 Task: Add 6748547853 as a phone number in the contact info.
Action: Mouse moved to (774, 101)
Screenshot: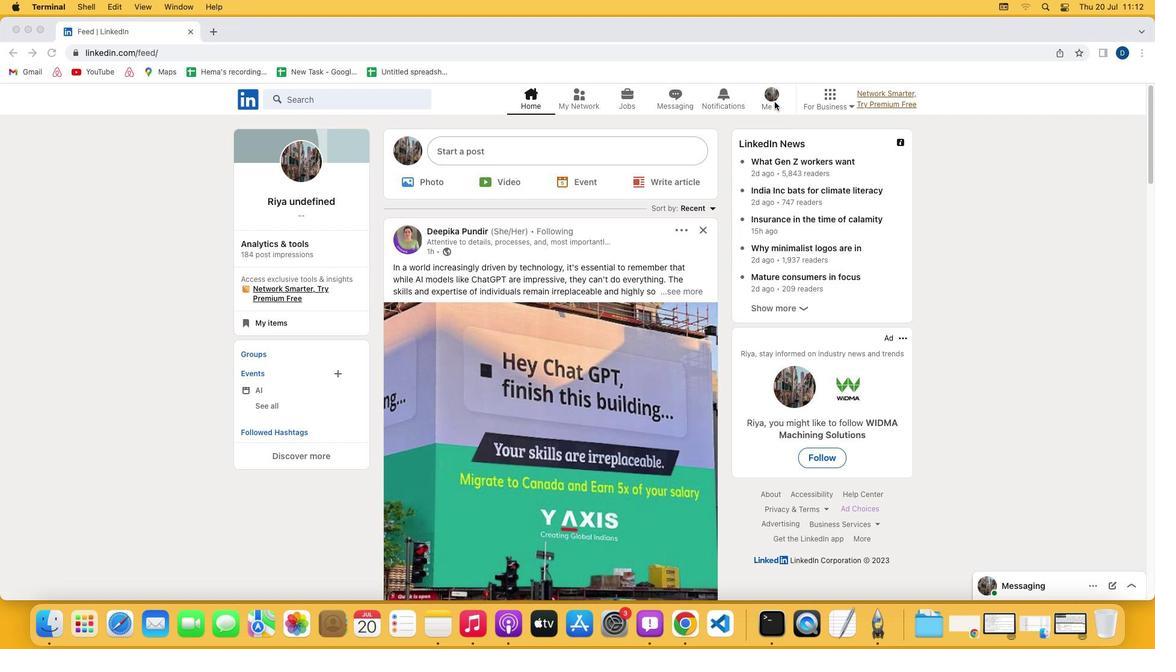 
Action: Mouse pressed left at (774, 101)
Screenshot: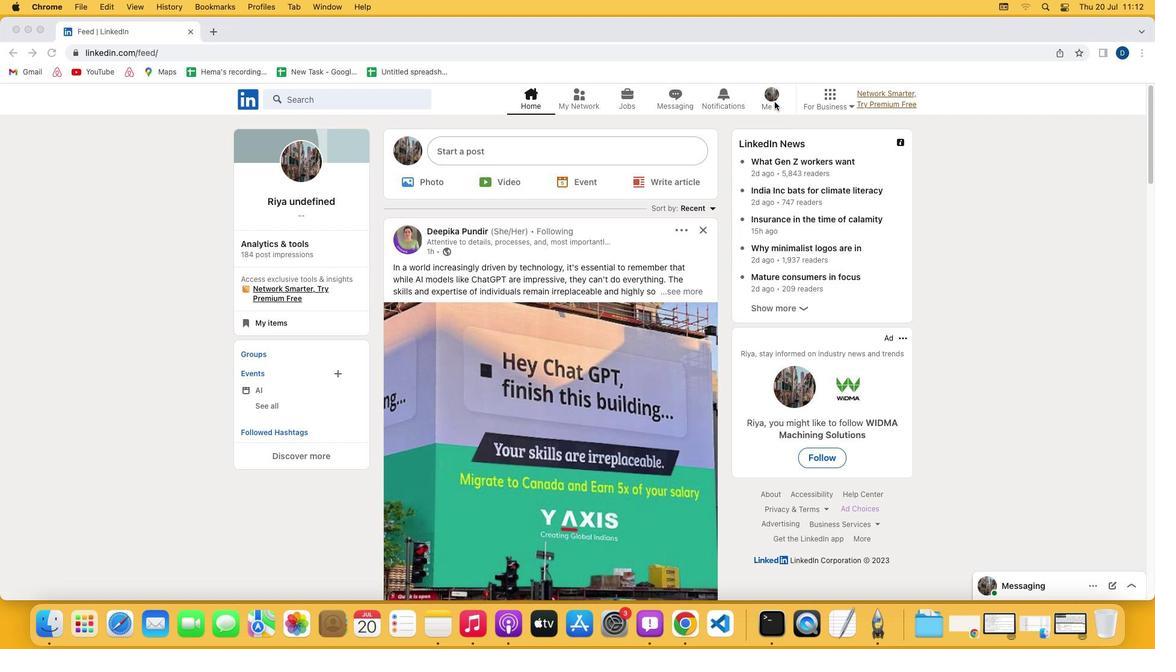 
Action: Mouse moved to (775, 104)
Screenshot: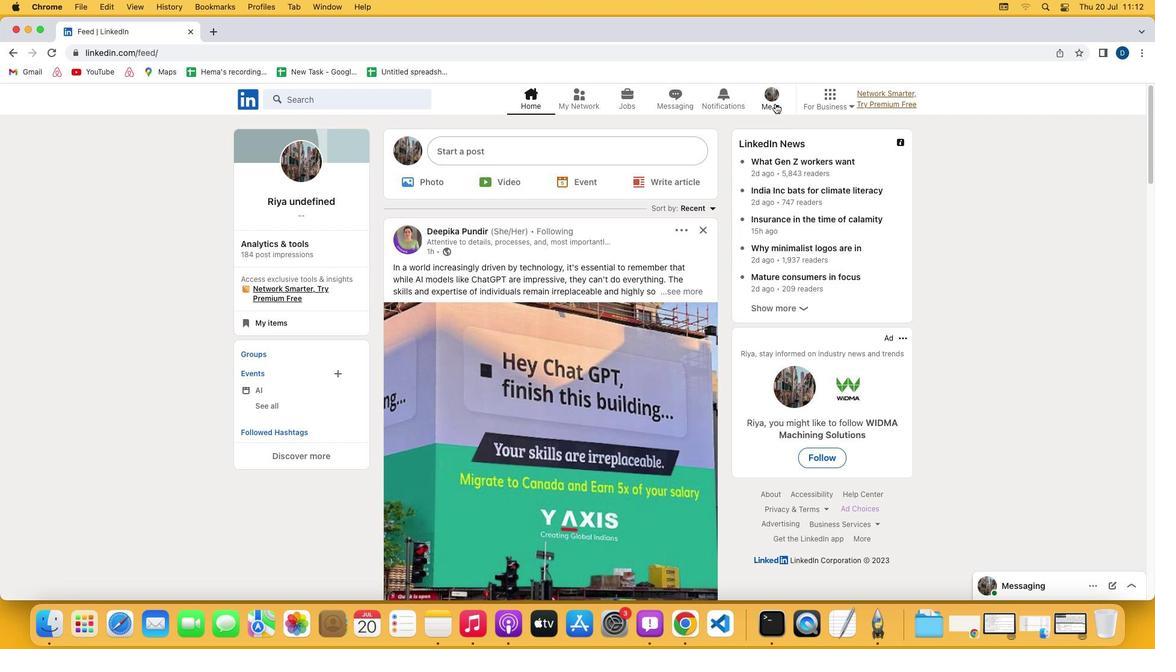 
Action: Mouse pressed left at (775, 104)
Screenshot: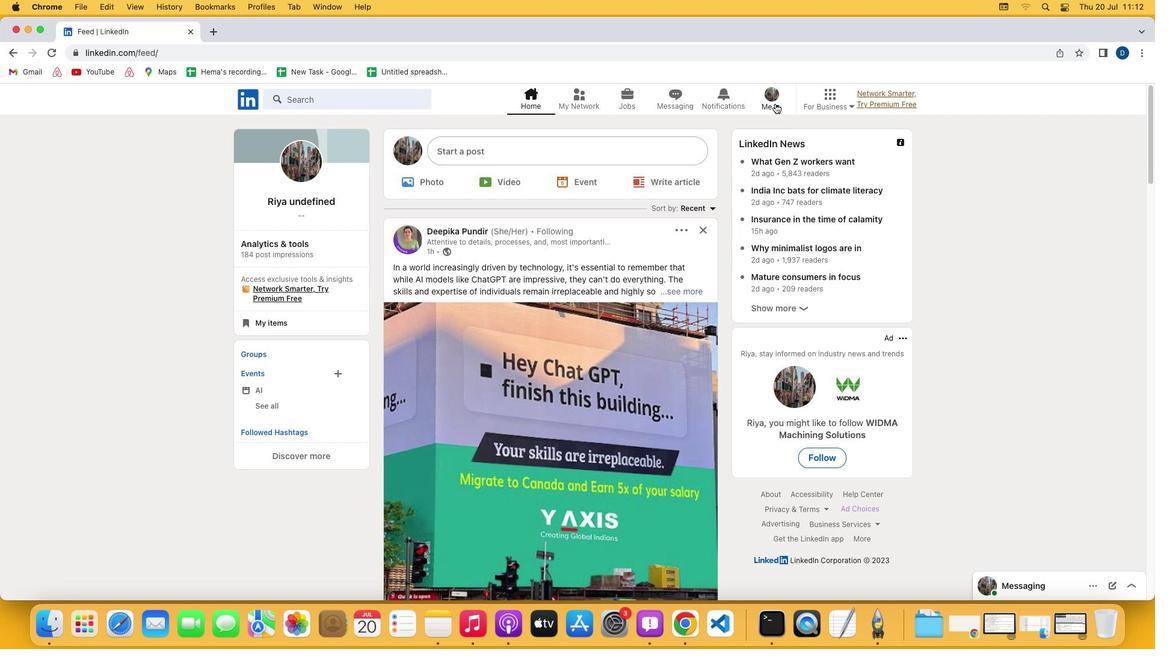 
Action: Mouse moved to (755, 167)
Screenshot: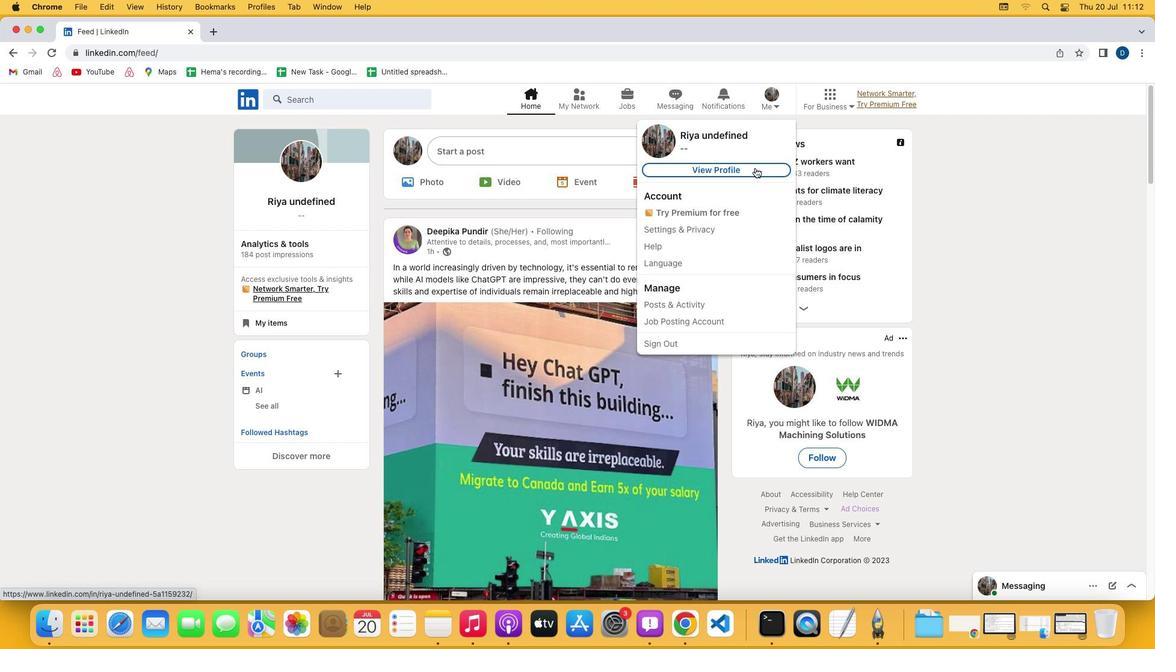 
Action: Mouse pressed left at (755, 167)
Screenshot: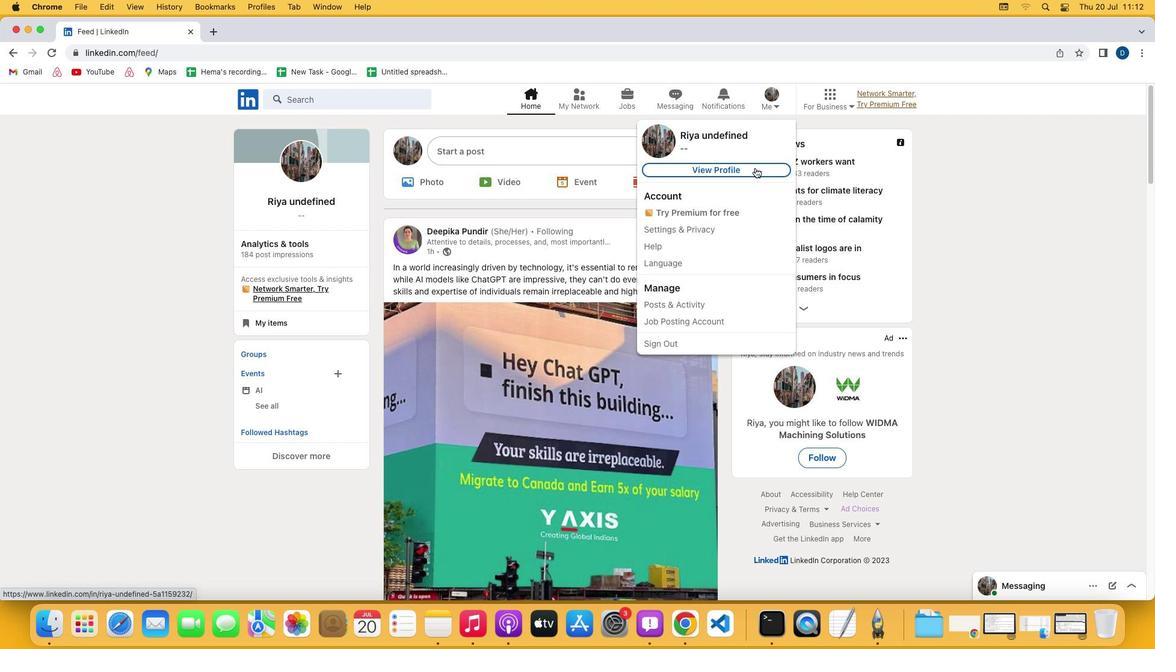 
Action: Mouse moved to (371, 409)
Screenshot: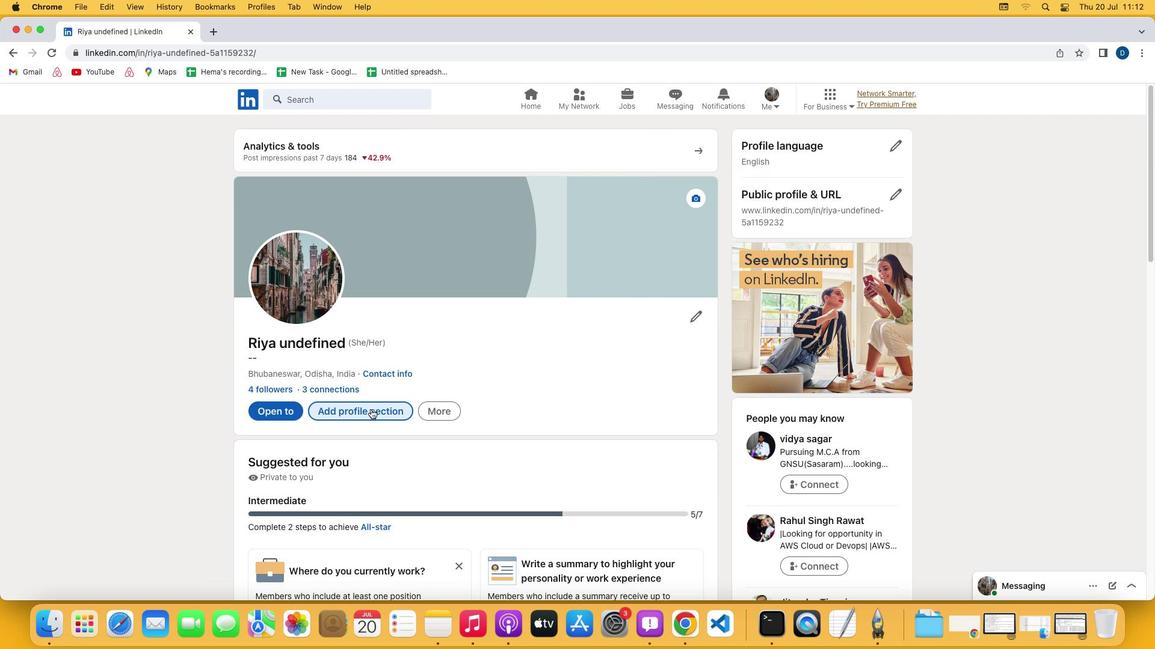
Action: Mouse pressed left at (371, 409)
Screenshot: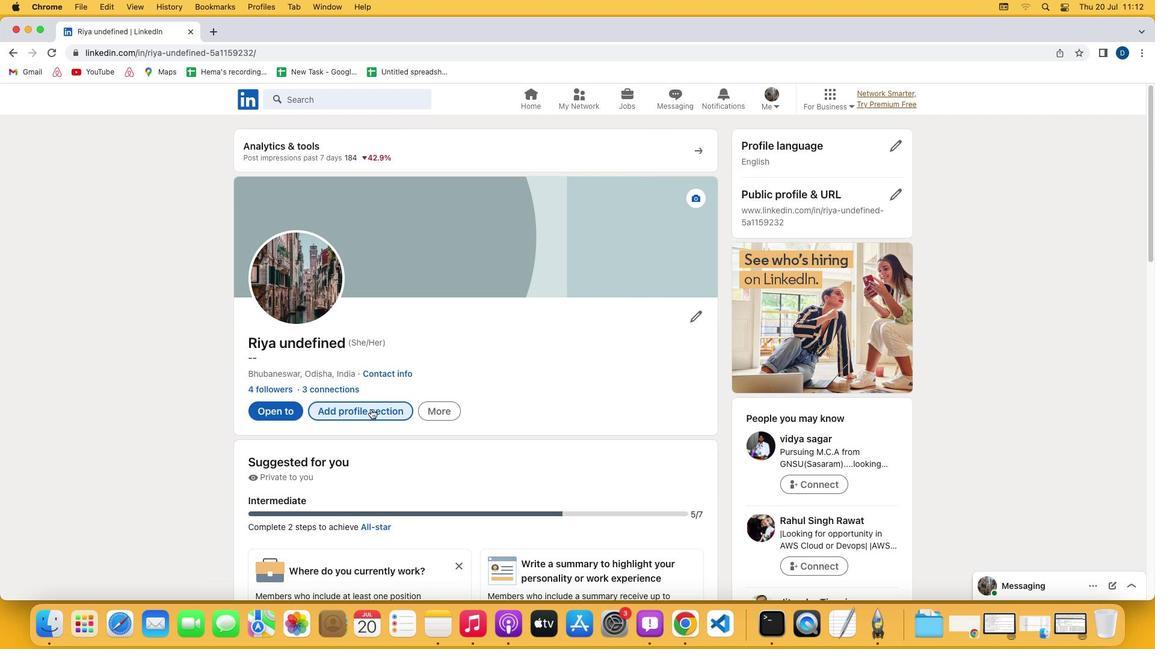 
Action: Mouse moved to (450, 380)
Screenshot: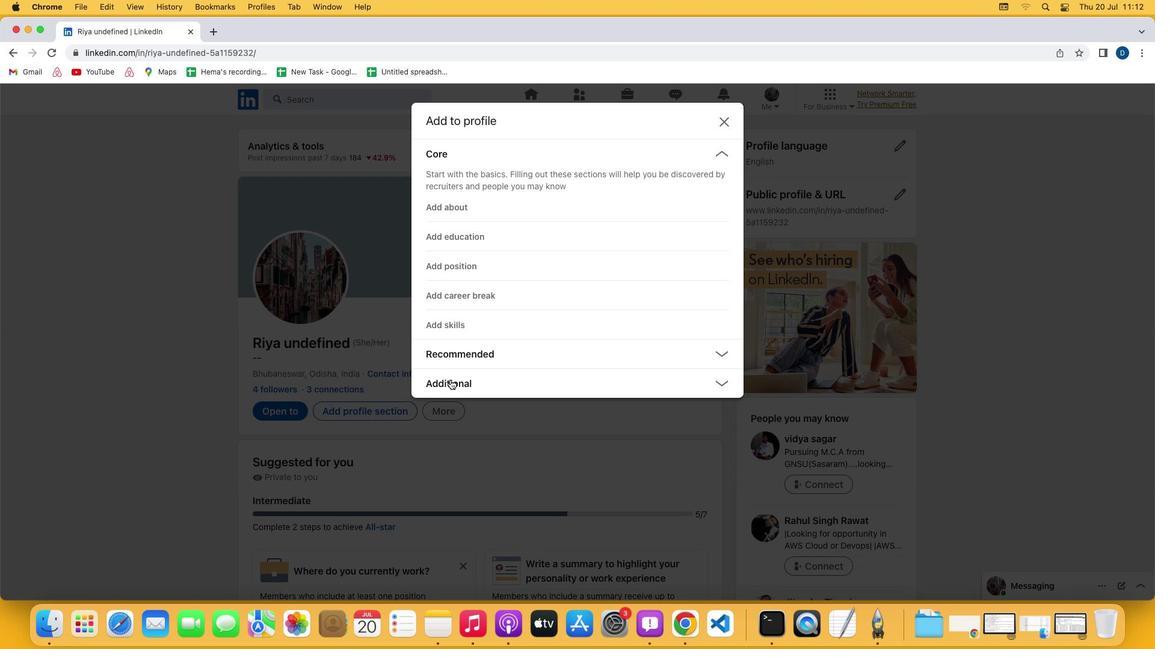 
Action: Mouse pressed left at (450, 380)
Screenshot: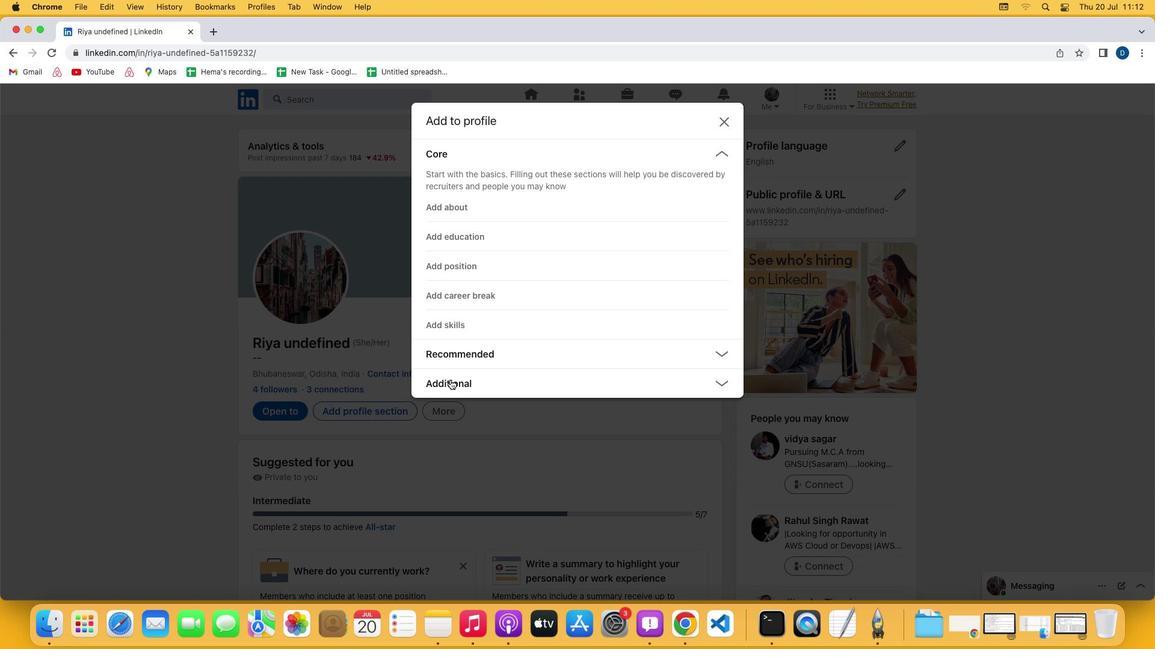 
Action: Mouse moved to (451, 499)
Screenshot: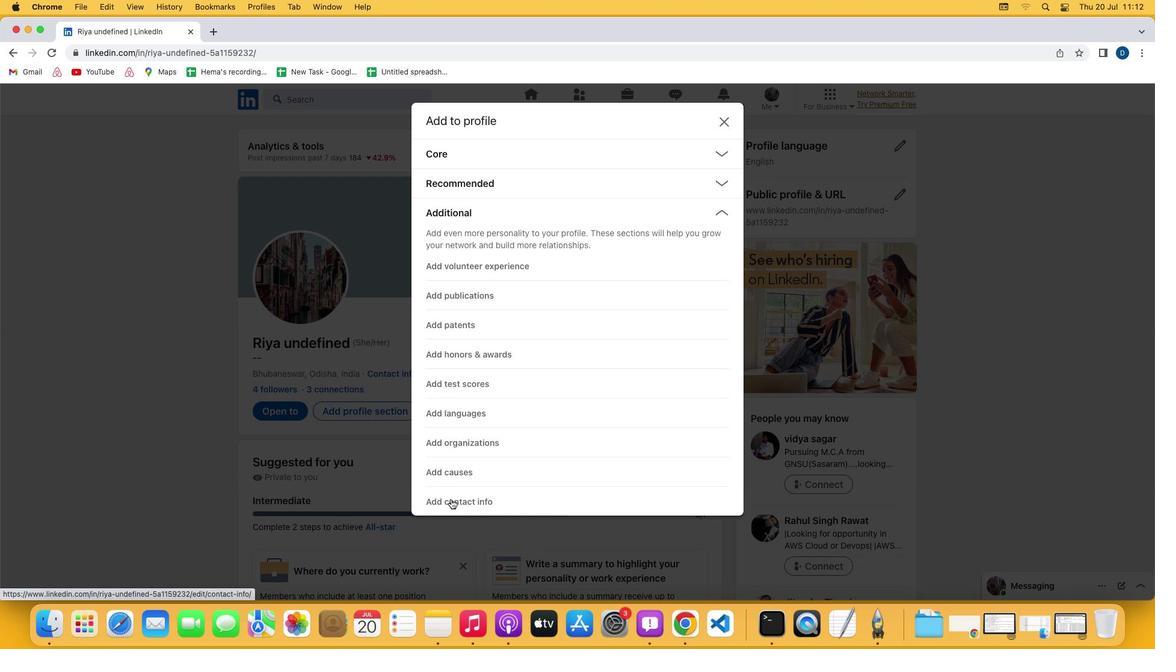 
Action: Mouse pressed left at (451, 499)
Screenshot: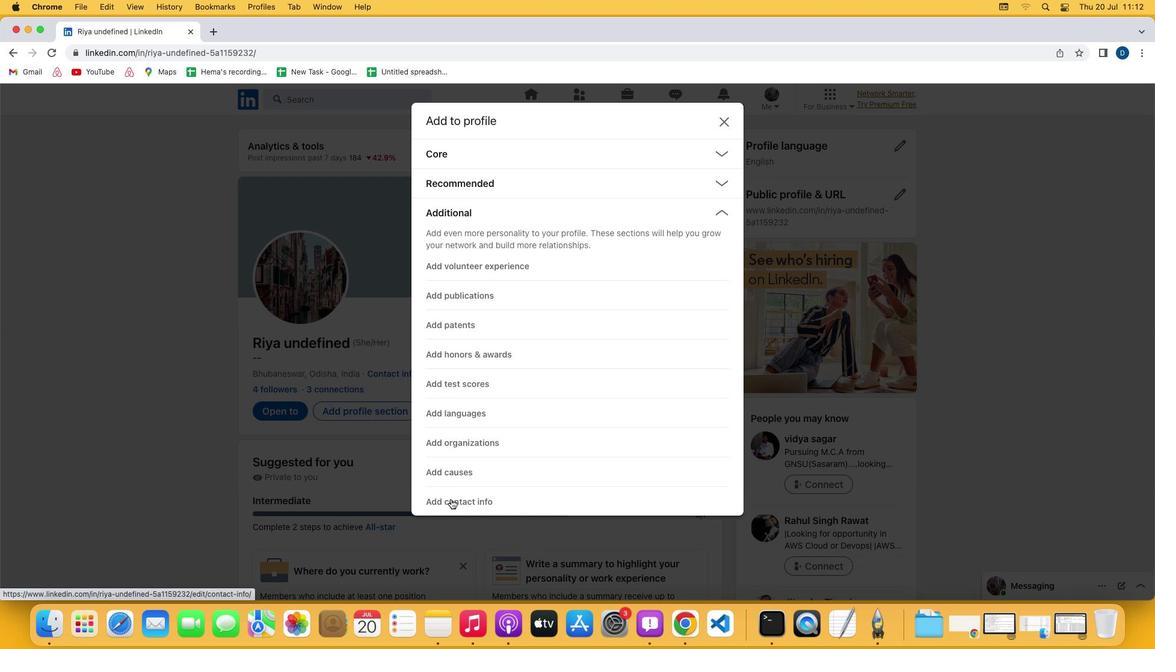 
Action: Mouse moved to (487, 290)
Screenshot: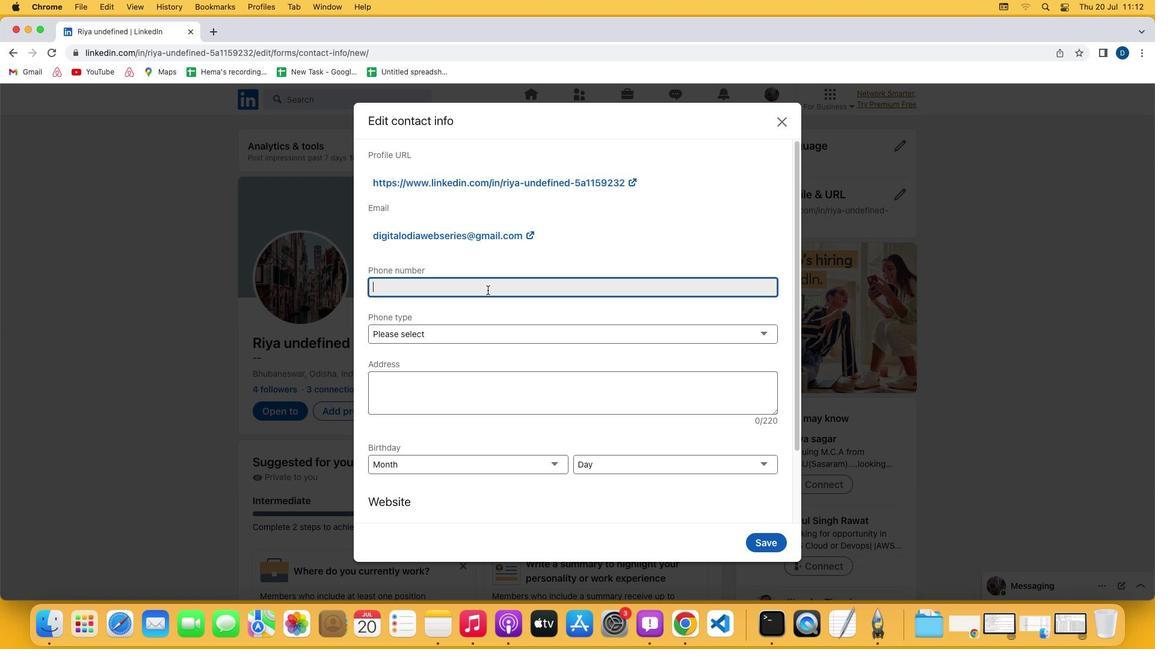 
Action: Mouse pressed left at (487, 290)
Screenshot: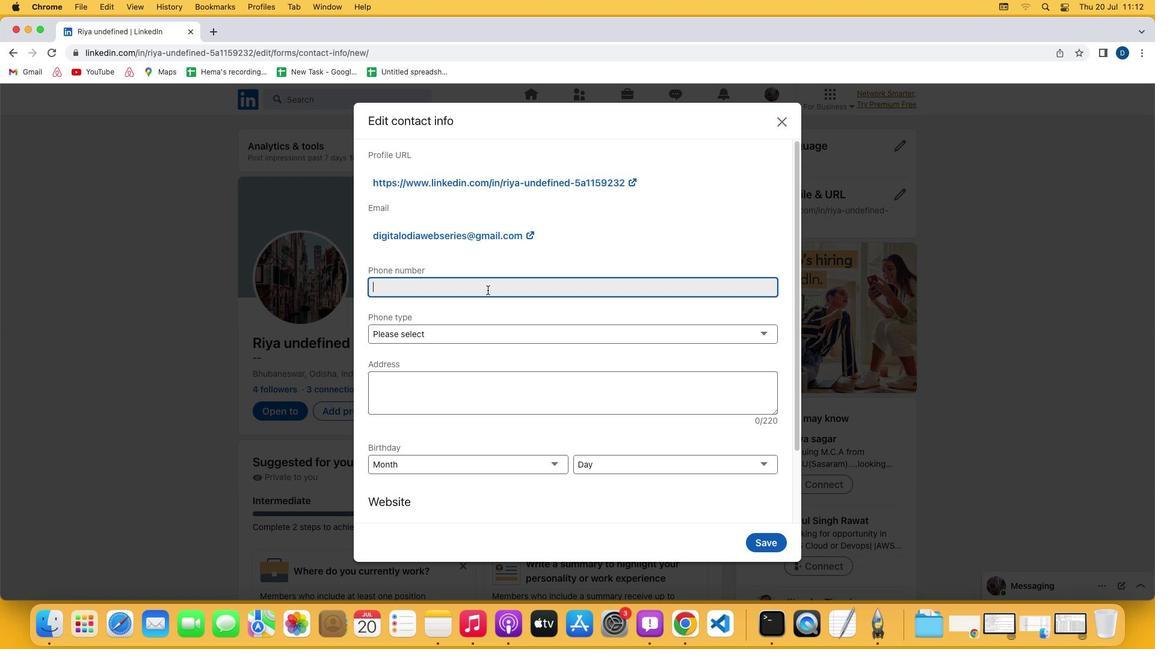 
Action: Mouse moved to (503, 465)
Screenshot: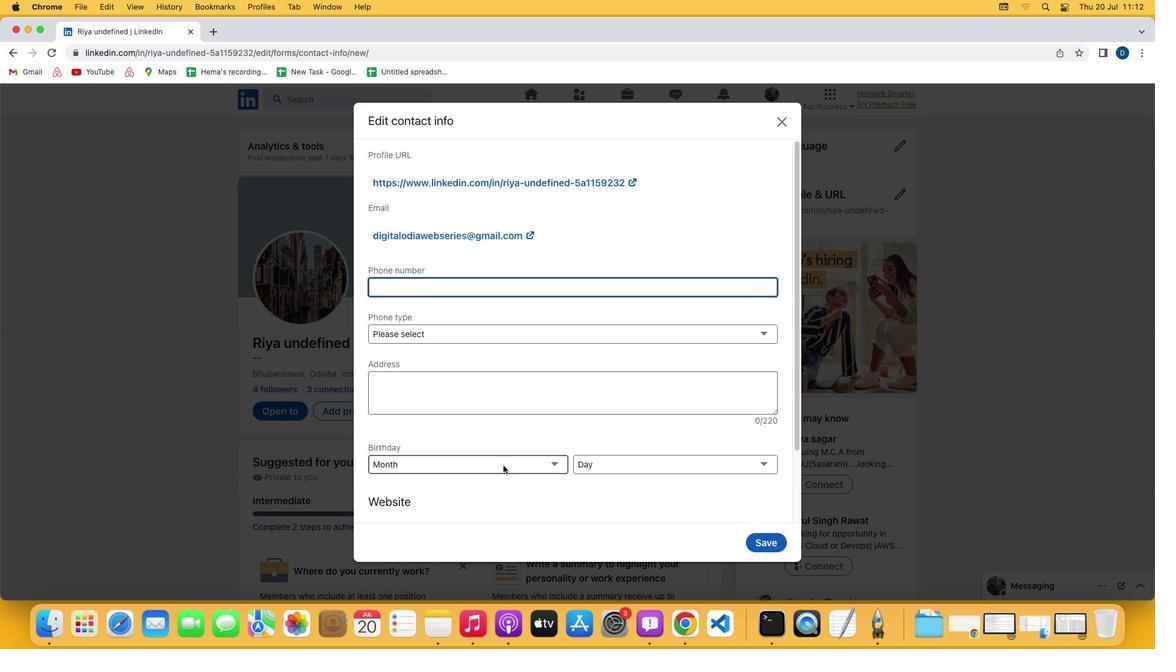 
Action: Key pressed '6''7''4''8''5''4''7''8''5''3'
Screenshot: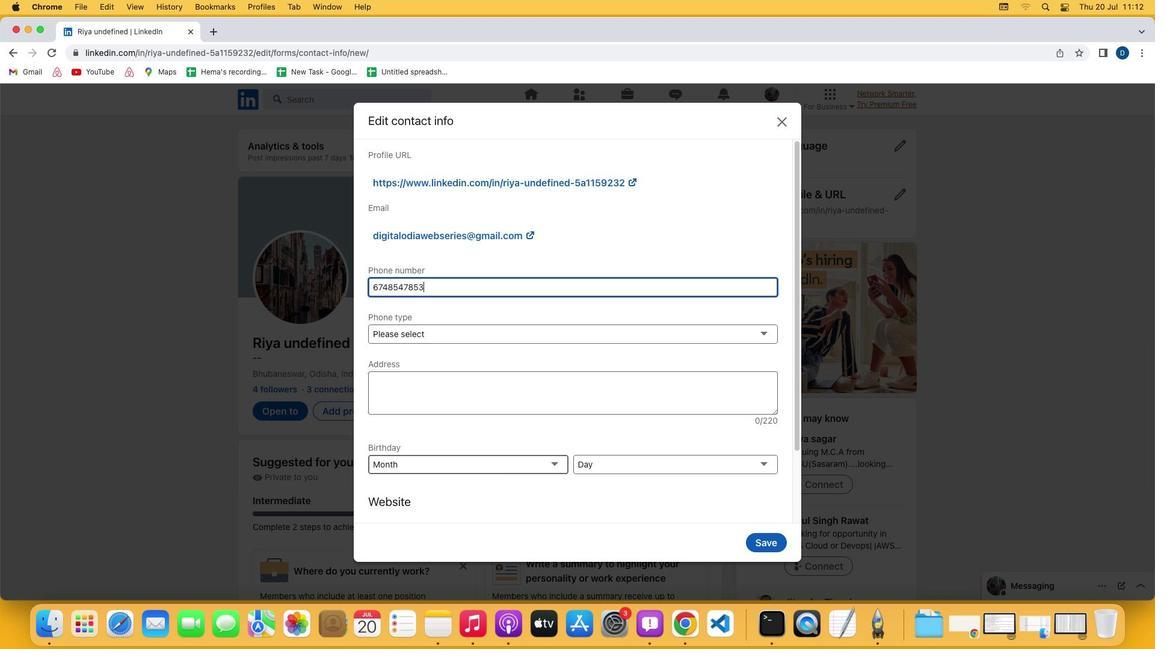 
Action: Mouse moved to (675, 308)
Screenshot: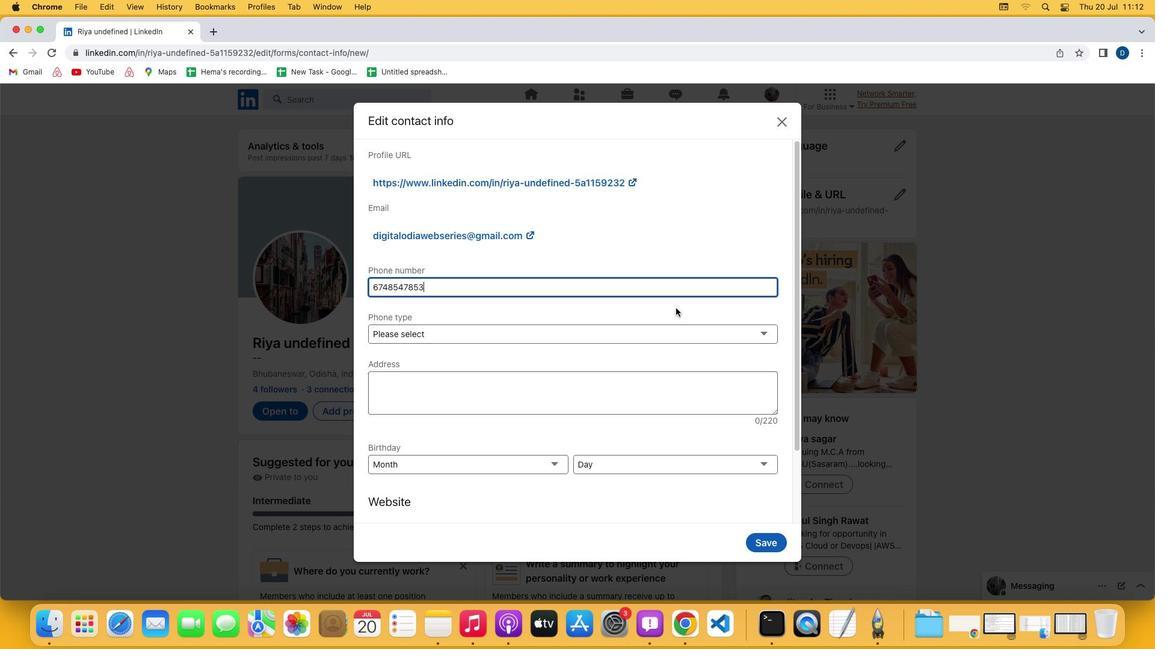
Action: Mouse pressed left at (675, 308)
Screenshot: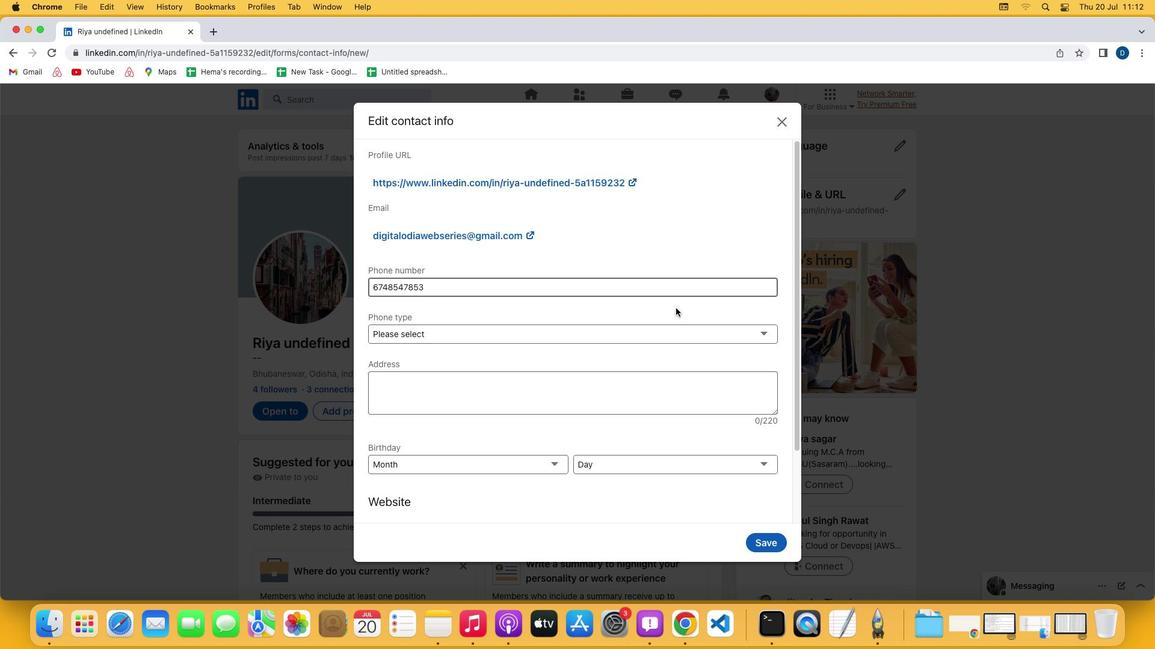 
Action: Mouse moved to (675, 309)
Screenshot: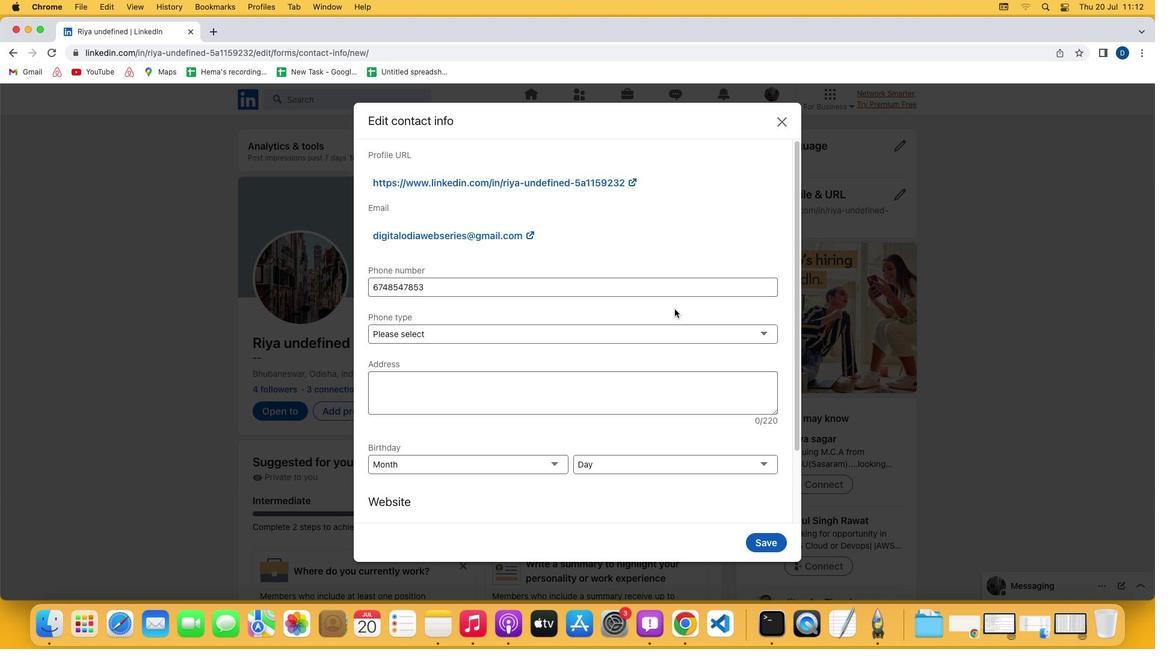 
